 Task: Set the rate control method for qsv to vbr.
Action: Mouse moved to (123, 14)
Screenshot: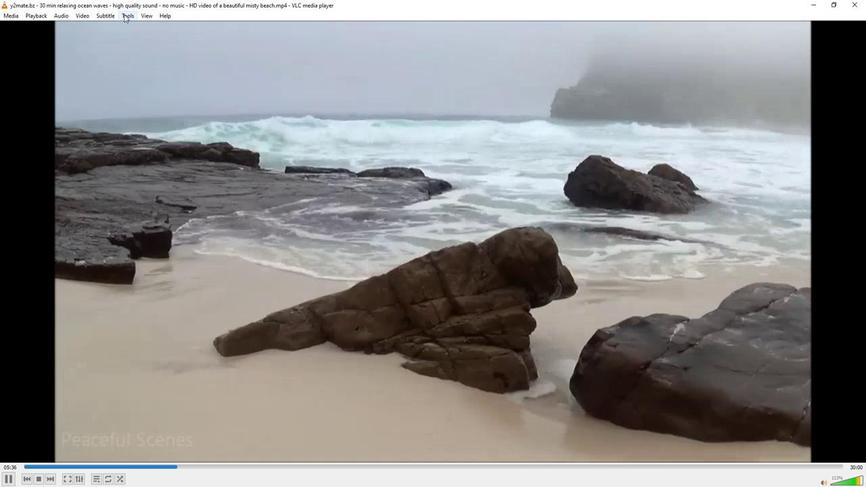 
Action: Mouse pressed left at (123, 14)
Screenshot: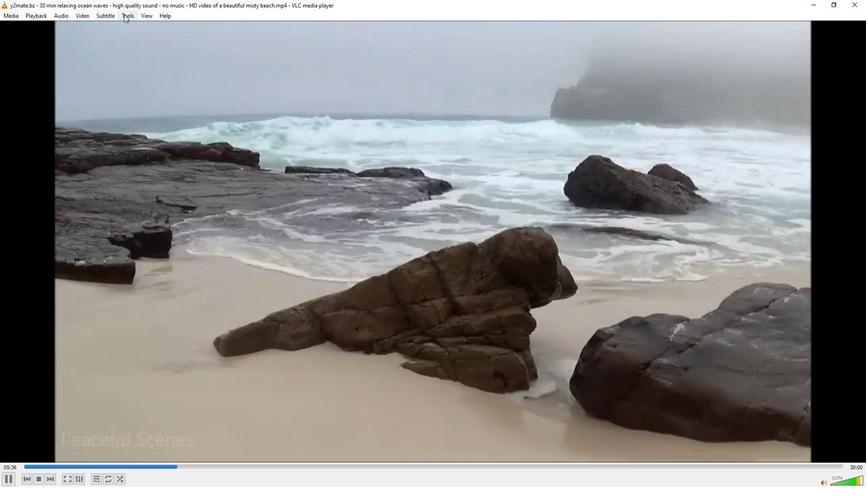 
Action: Mouse moved to (133, 121)
Screenshot: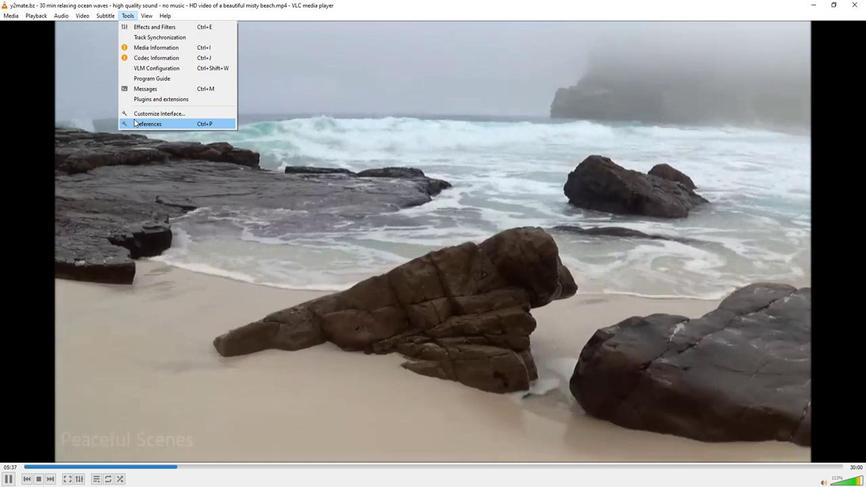 
Action: Mouse pressed left at (133, 121)
Screenshot: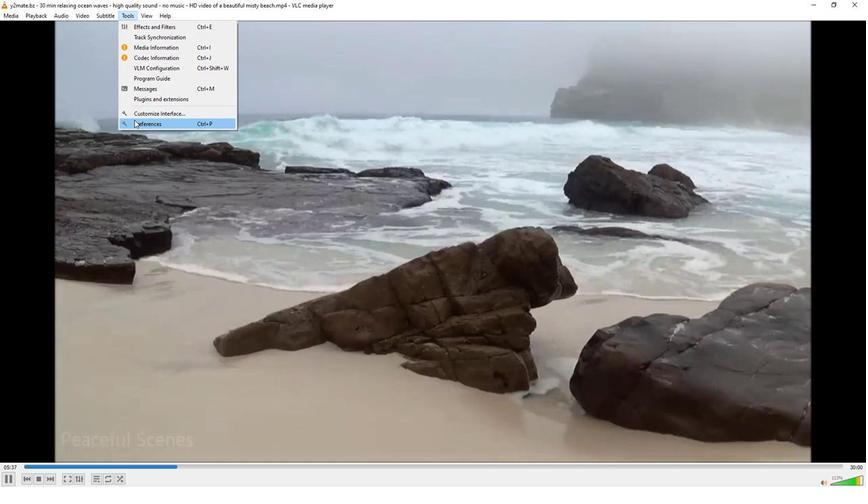 
Action: Mouse moved to (104, 380)
Screenshot: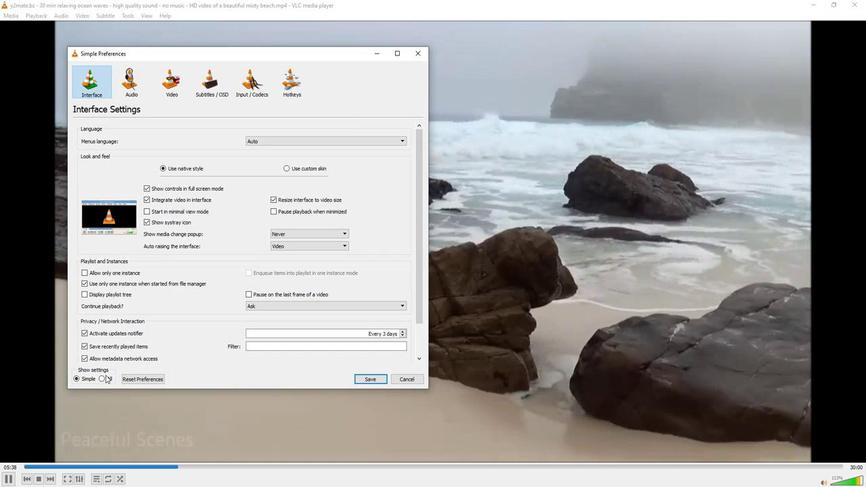 
Action: Mouse pressed left at (104, 380)
Screenshot: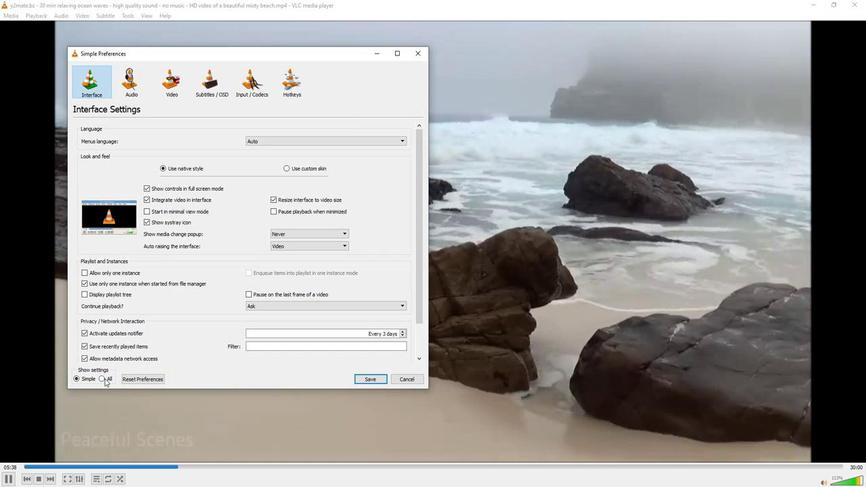 
Action: Mouse moved to (87, 253)
Screenshot: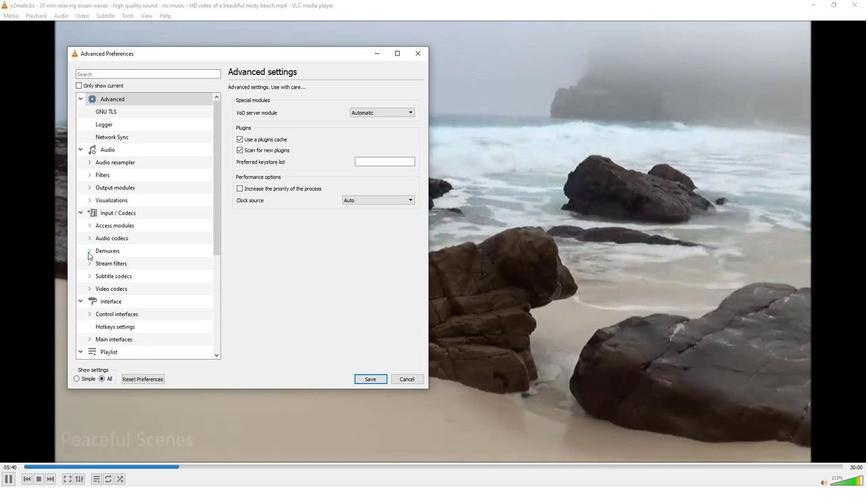 
Action: Mouse pressed left at (87, 253)
Screenshot: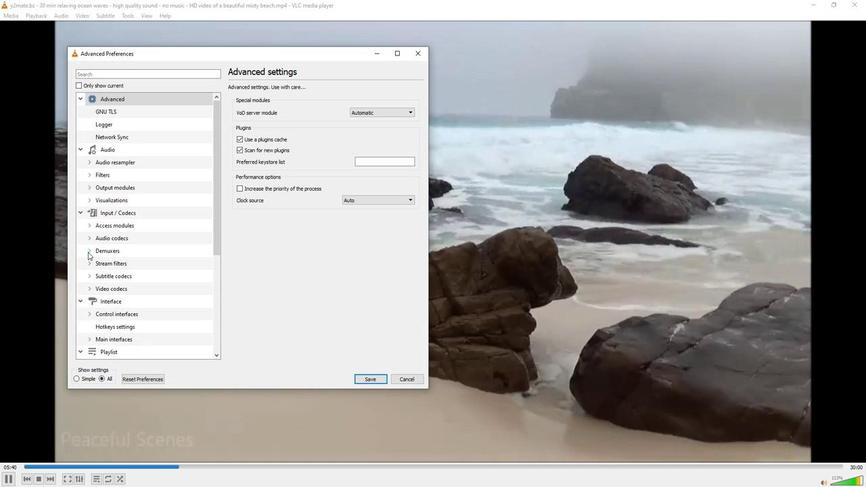 
Action: Mouse moved to (109, 286)
Screenshot: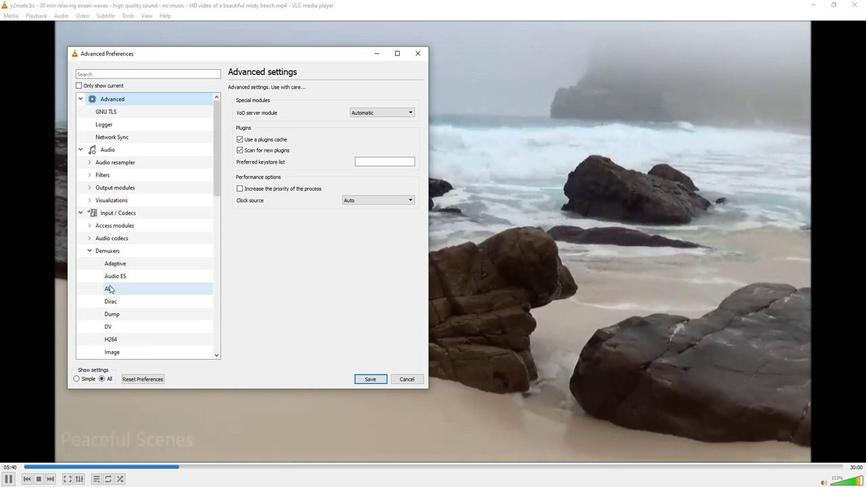 
Action: Mouse scrolled (109, 286) with delta (0, 0)
Screenshot: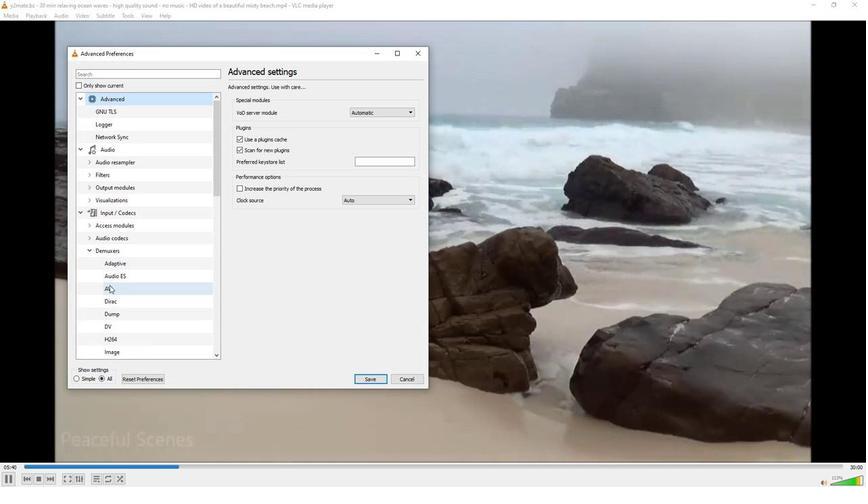 
Action: Mouse scrolled (109, 286) with delta (0, 0)
Screenshot: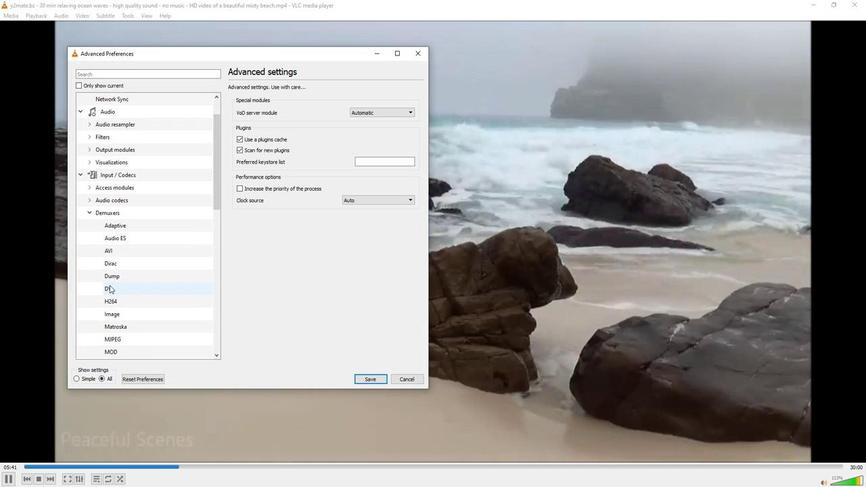 
Action: Mouse scrolled (109, 286) with delta (0, 0)
Screenshot: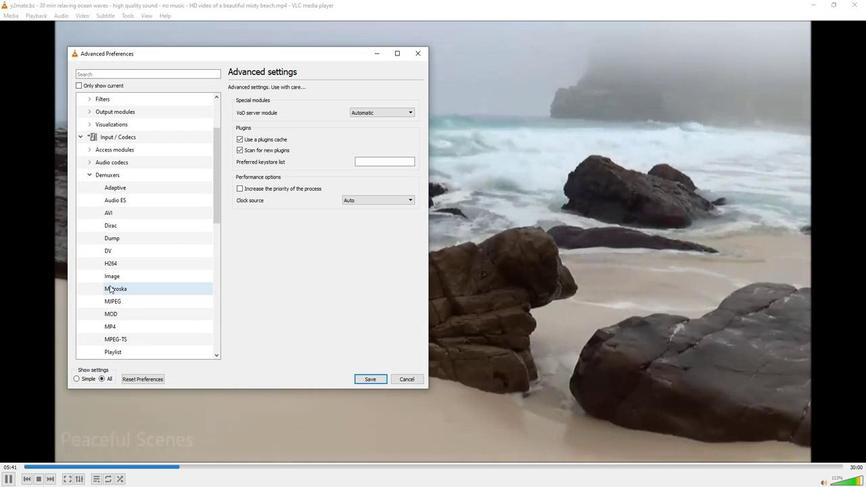 
Action: Mouse scrolled (109, 286) with delta (0, 0)
Screenshot: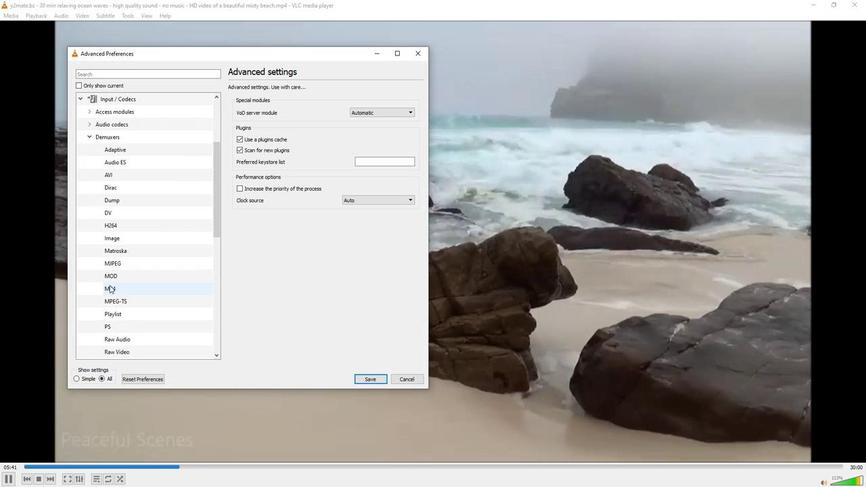 
Action: Mouse scrolled (109, 286) with delta (0, 0)
Screenshot: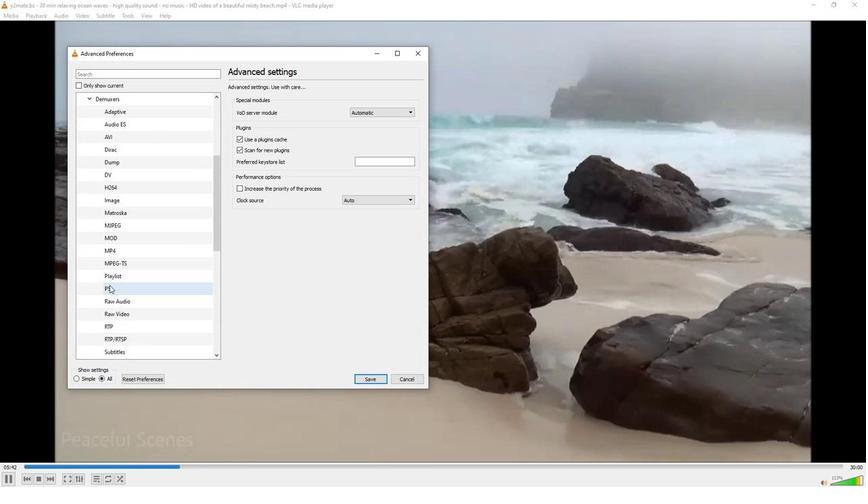 
Action: Mouse scrolled (109, 286) with delta (0, 0)
Screenshot: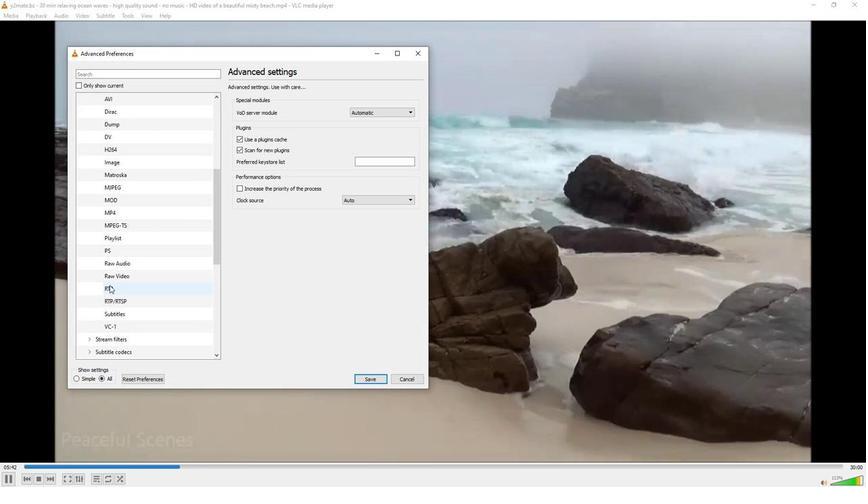 
Action: Mouse moved to (87, 327)
Screenshot: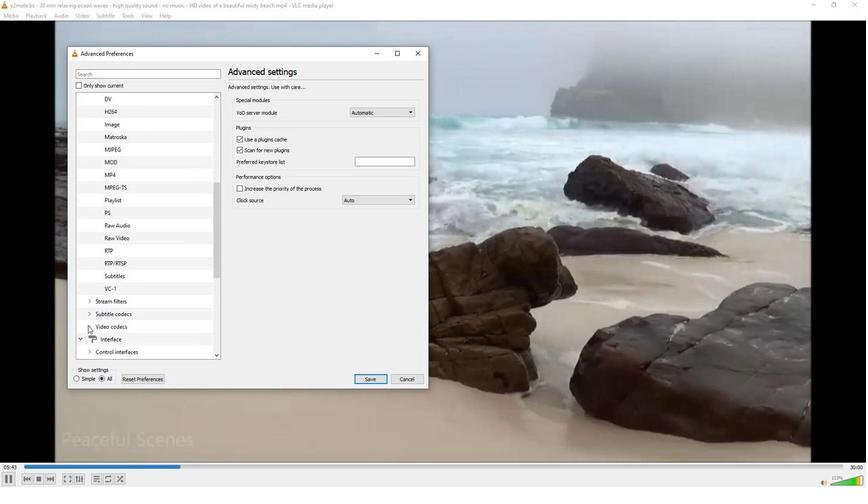 
Action: Mouse pressed left at (87, 327)
Screenshot: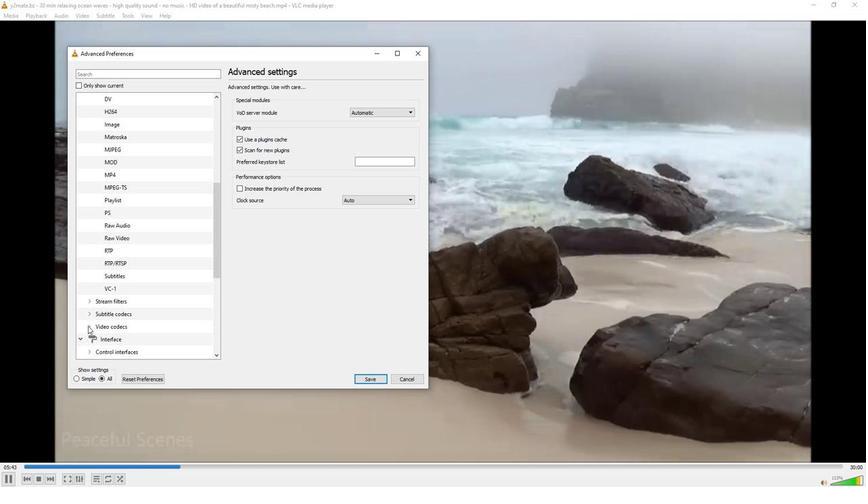 
Action: Mouse moved to (102, 332)
Screenshot: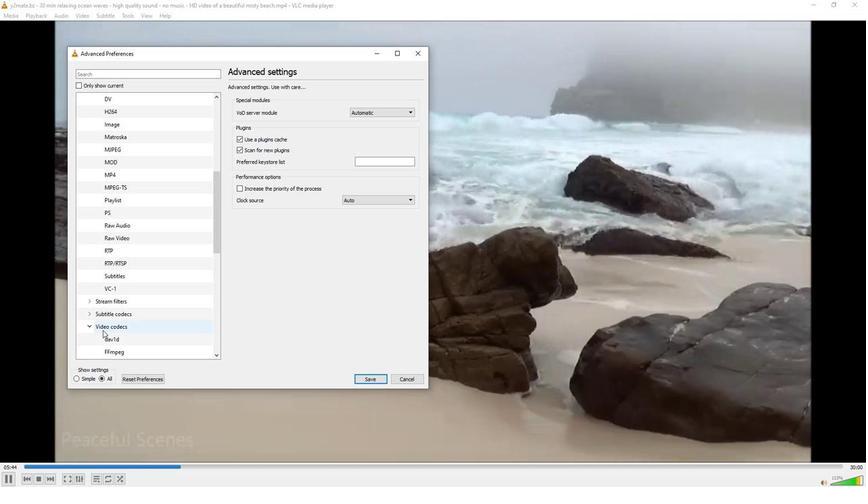 
Action: Mouse scrolled (102, 331) with delta (0, 0)
Screenshot: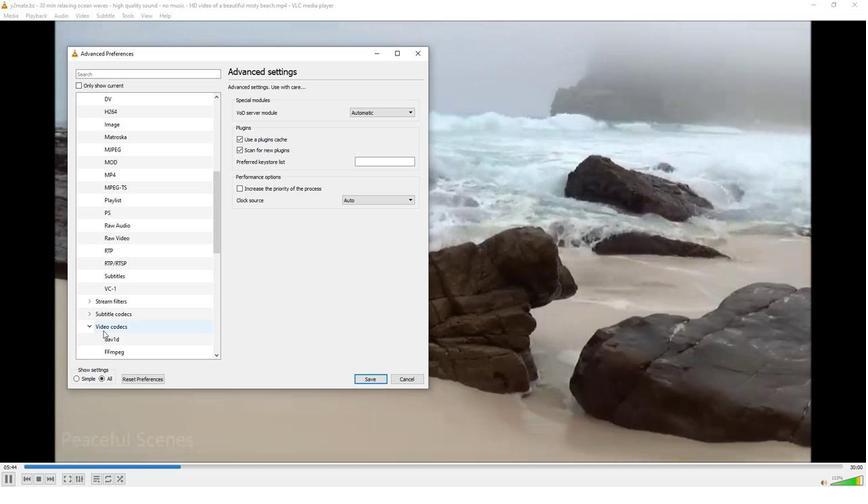 
Action: Mouse moved to (107, 340)
Screenshot: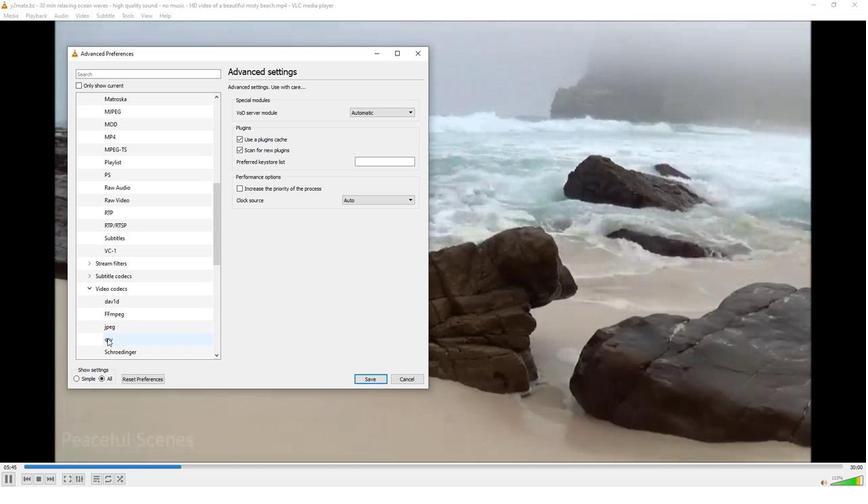 
Action: Mouse pressed left at (107, 340)
Screenshot: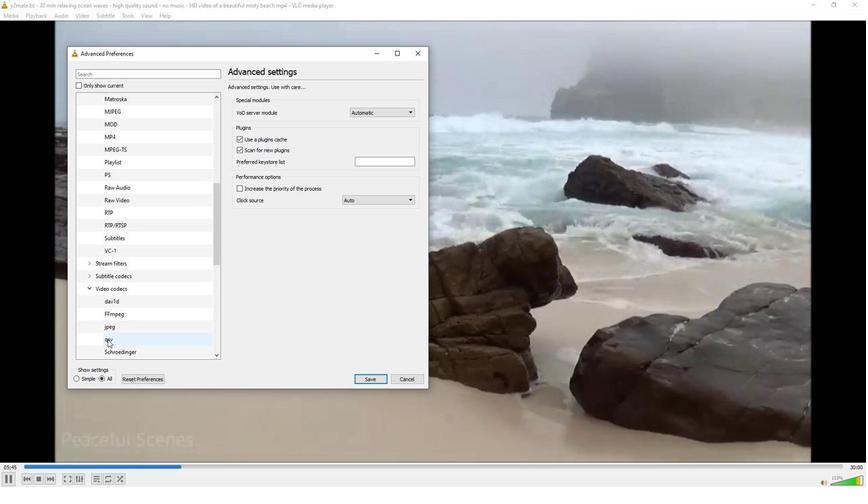 
Action: Mouse moved to (391, 211)
Screenshot: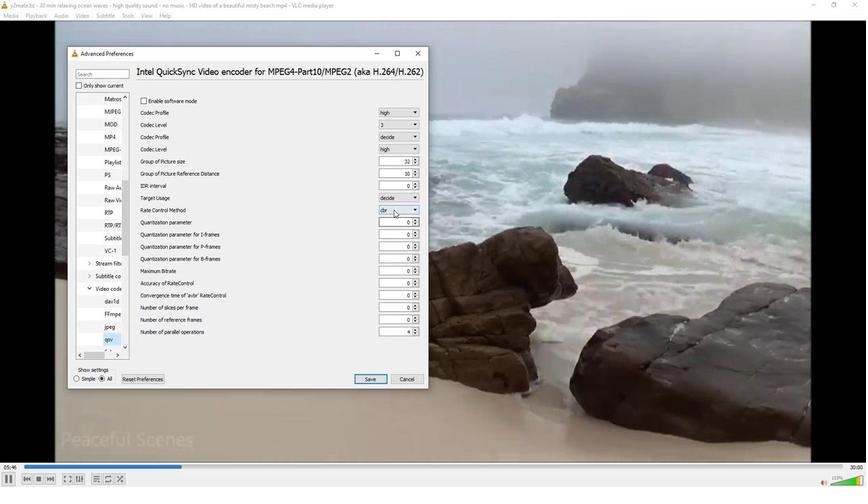 
Action: Mouse pressed left at (391, 211)
Screenshot: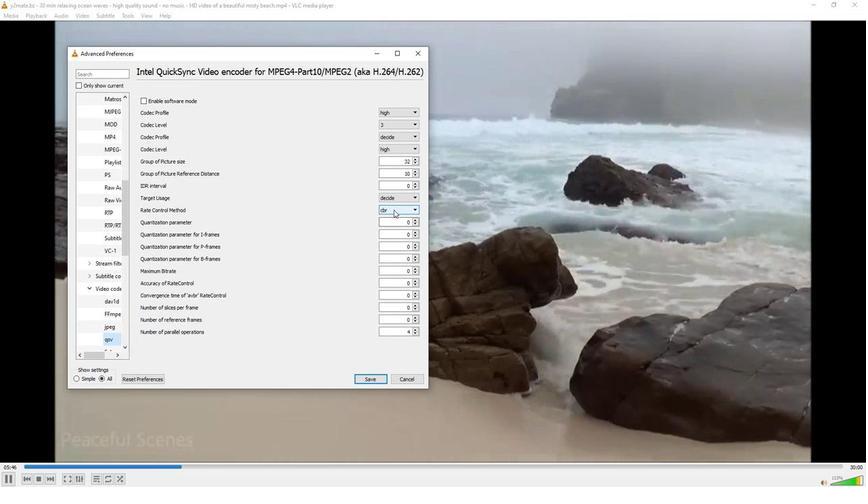 
Action: Mouse moved to (390, 223)
Screenshot: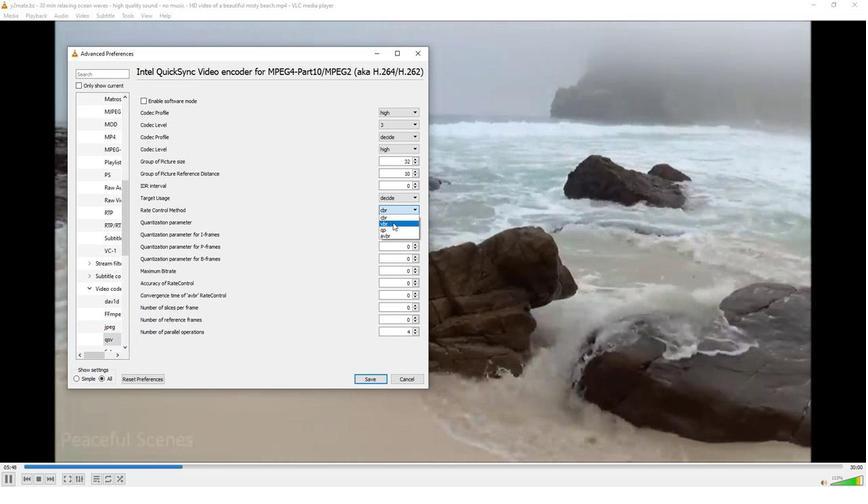 
Action: Mouse pressed left at (390, 223)
Screenshot: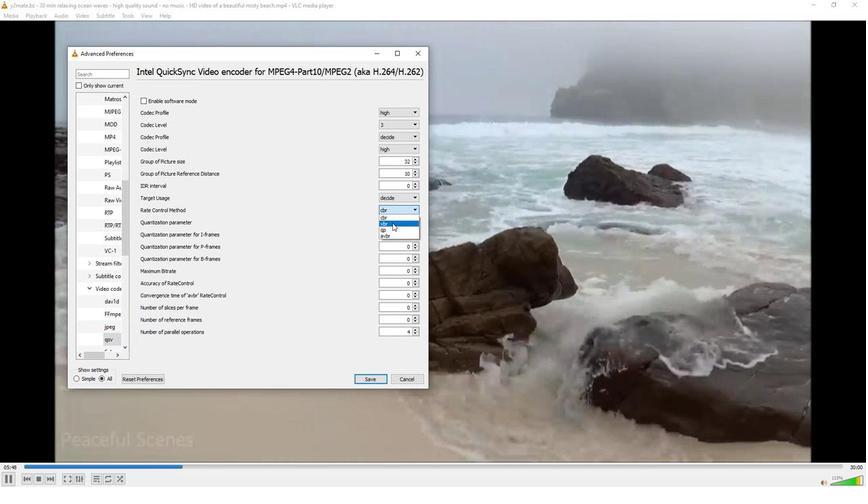 
Action: Mouse moved to (360, 228)
Screenshot: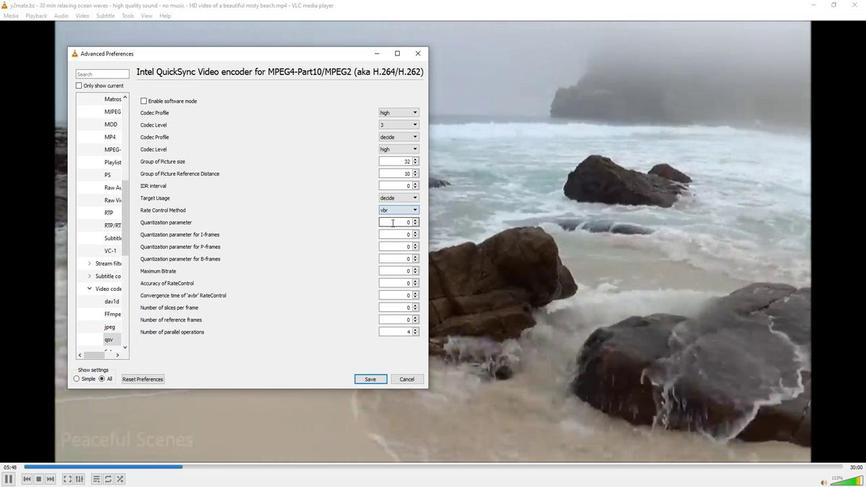 
